 Task: Create a section Debug Dash and in the section, add a milestone Disaster Recovery Planning in the project WaveTech.
Action: Mouse moved to (57, 386)
Screenshot: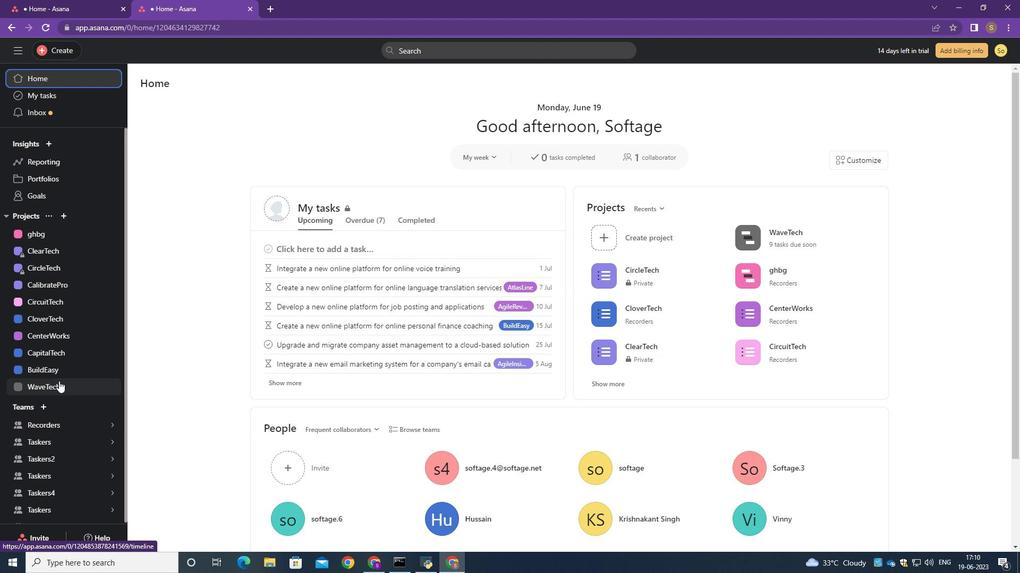
Action: Mouse pressed left at (57, 386)
Screenshot: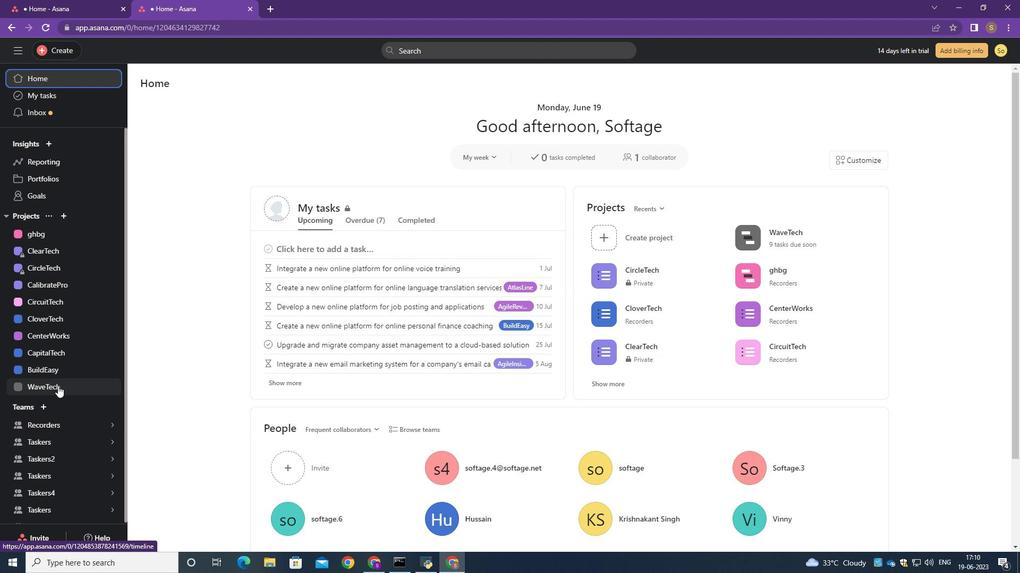
Action: Mouse moved to (165, 510)
Screenshot: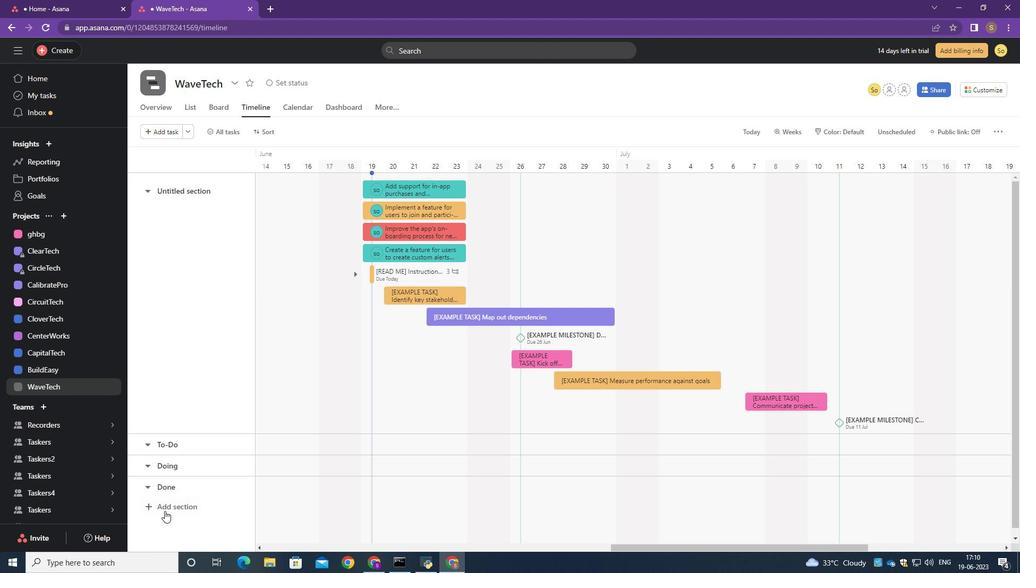 
Action: Mouse pressed left at (165, 510)
Screenshot: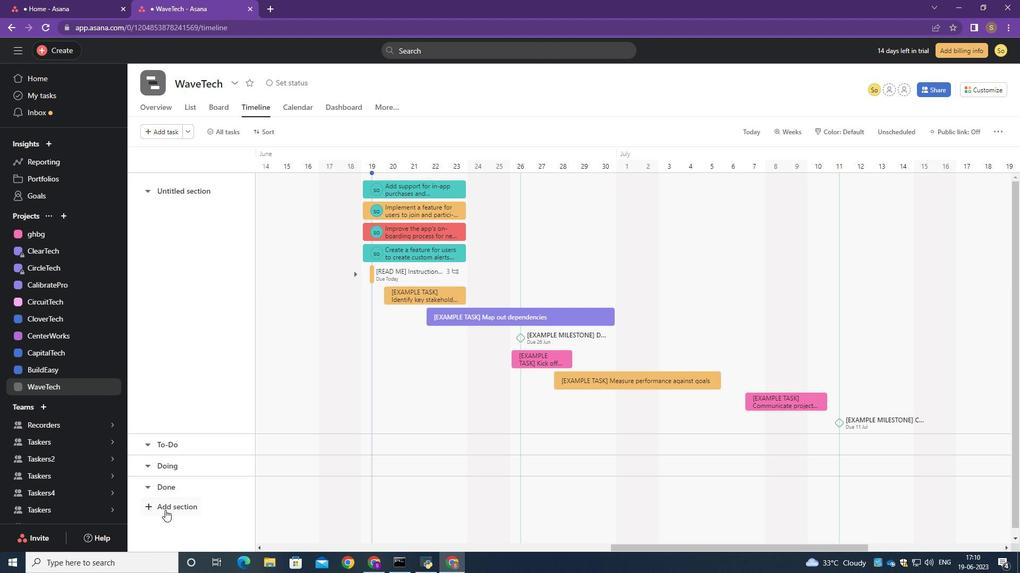 
Action: Mouse moved to (176, 505)
Screenshot: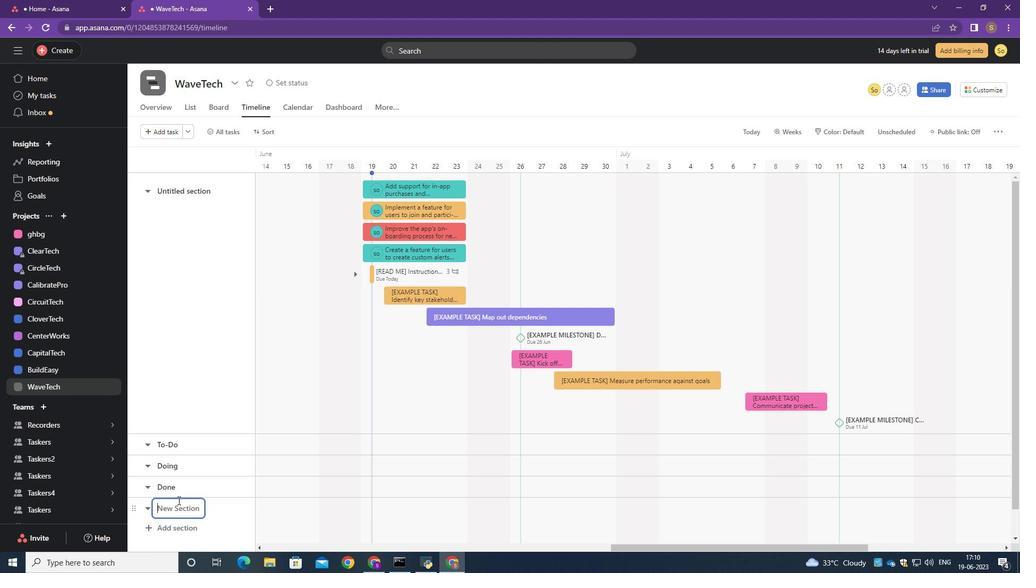 
Action: Mouse pressed left at (176, 505)
Screenshot: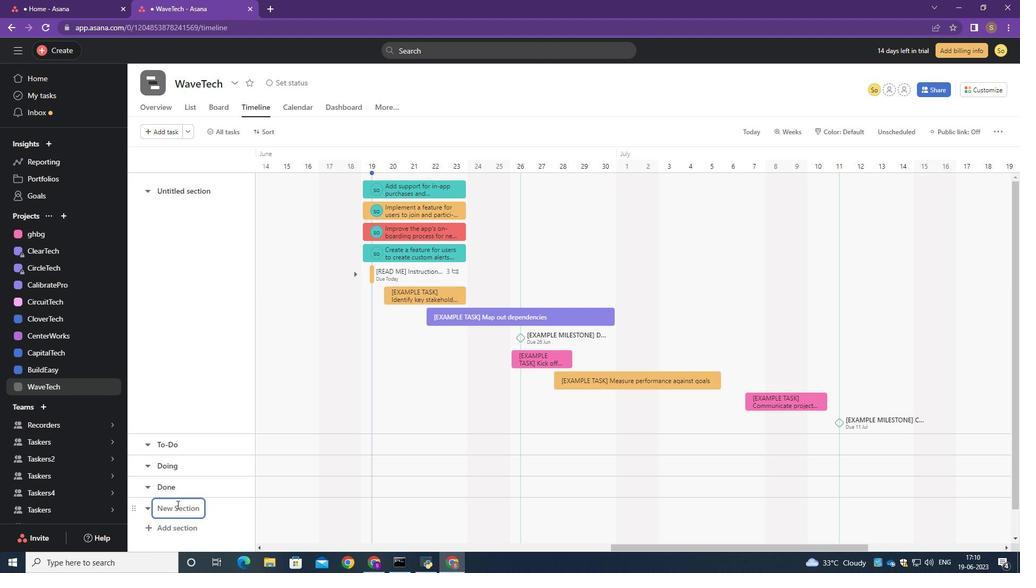 
Action: Key pressed <Key.caps_lock>D<Key.caps_lock>ebug<Key.space><Key.caps_lock>D<Key.caps_lock>ash<Key.enter>
Screenshot: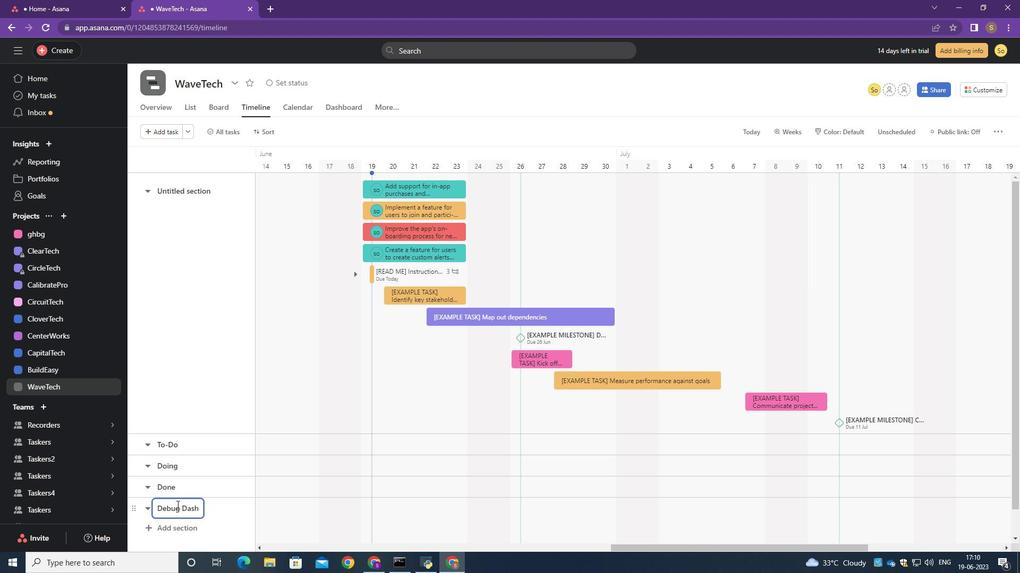 
Action: Mouse moved to (292, 503)
Screenshot: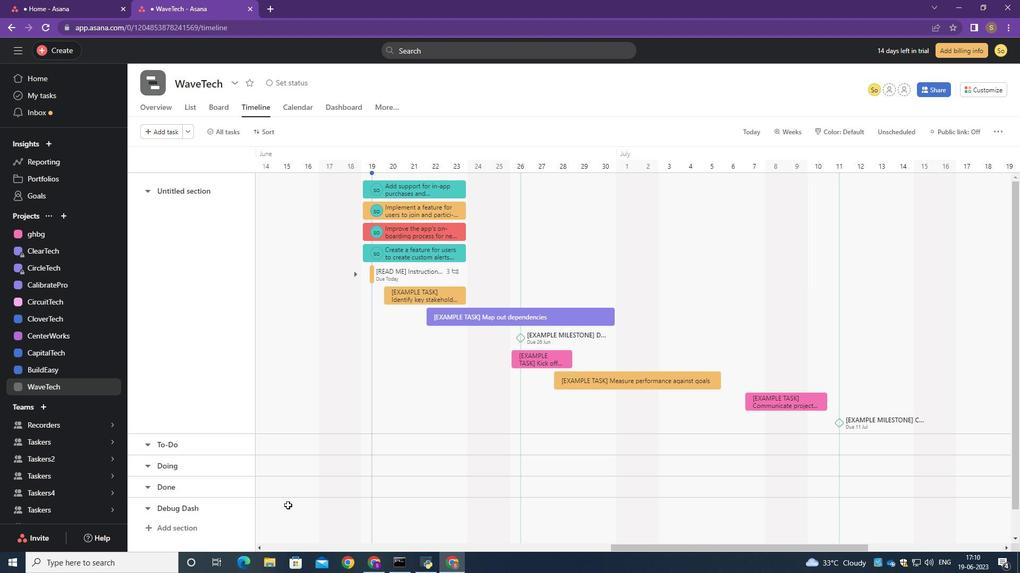 
Action: Mouse pressed left at (292, 503)
Screenshot: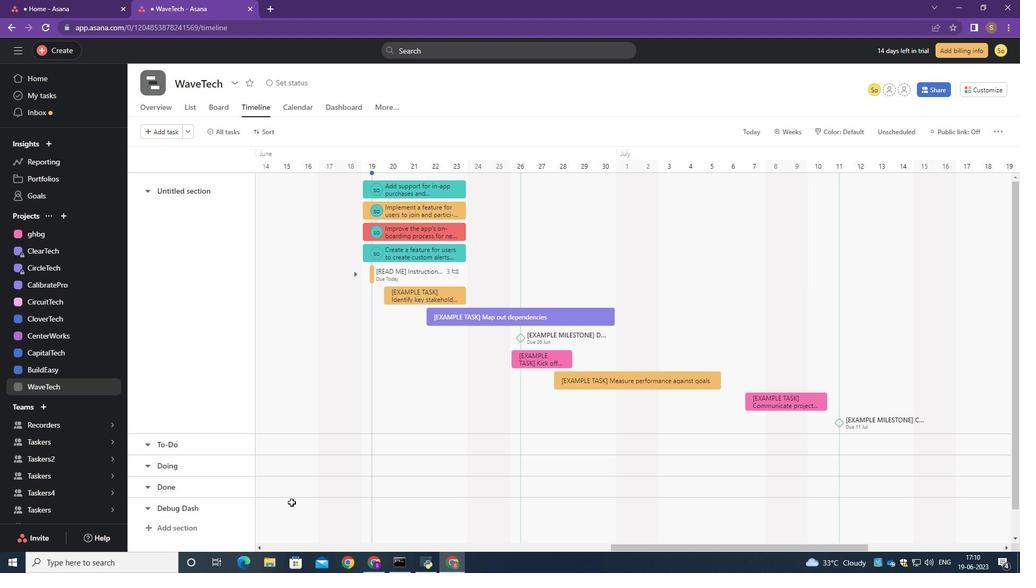 
Action: Mouse moved to (317, 509)
Screenshot: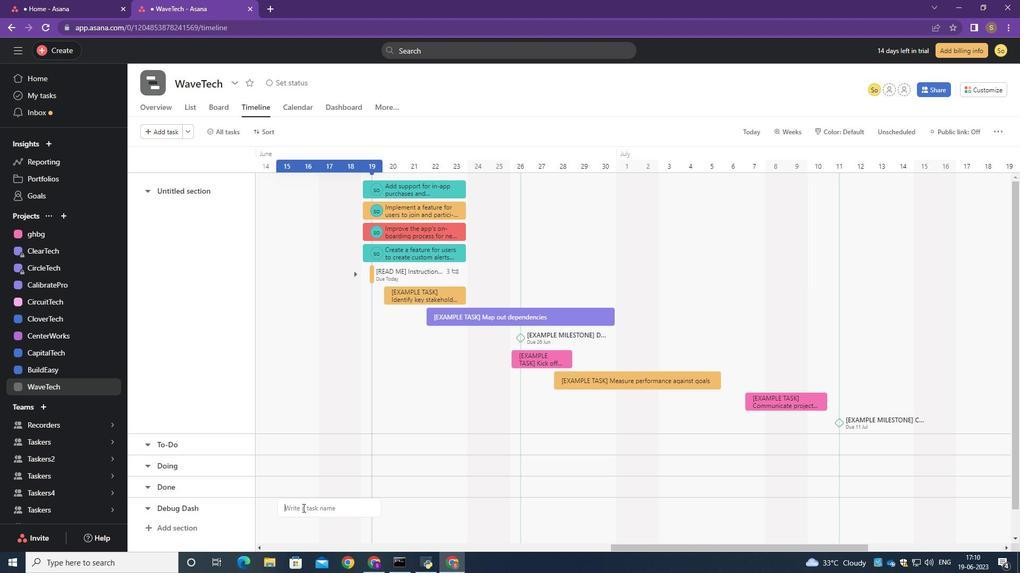 
Action: Key pressed <Key.caps_lock>D<Key.caps_lock>isaster<Key.space><Key.caps_lock>R<Key.caps_lock>ecovery<Key.space><Key.caps_lock>P<Key.caps_lock>lanning<Key.enter>
Screenshot: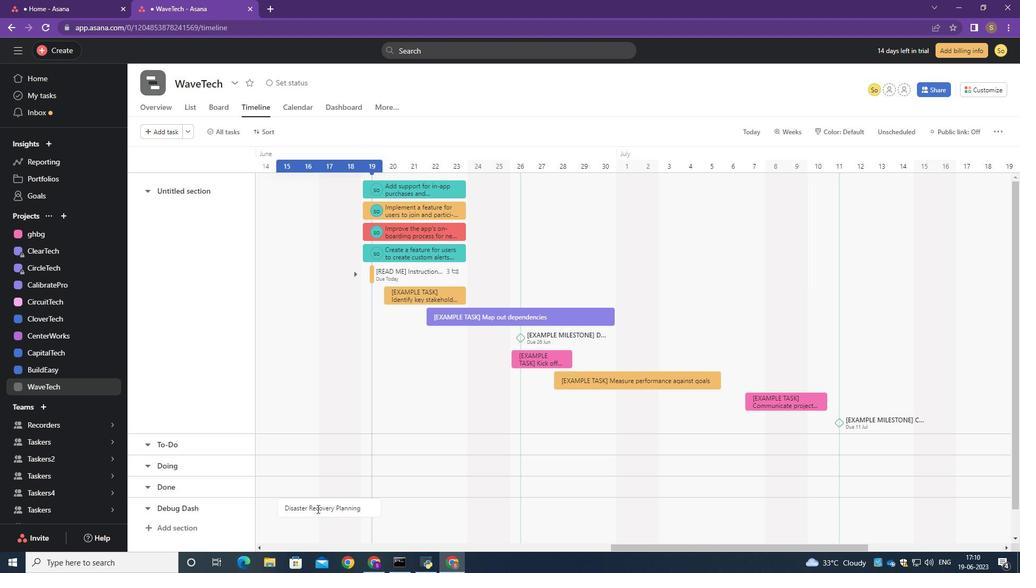 
Action: Mouse moved to (367, 510)
Screenshot: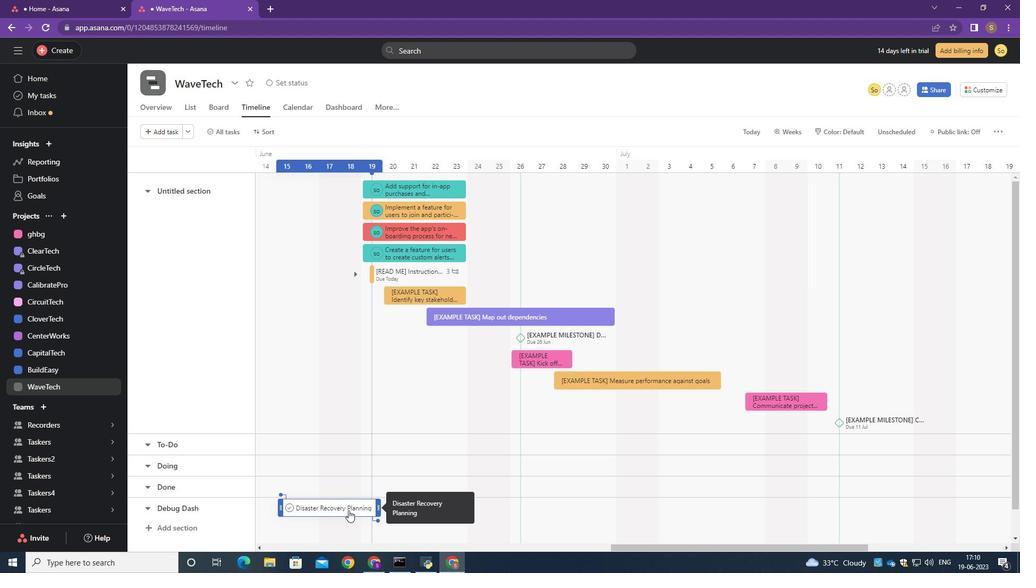 
Action: Mouse pressed right at (367, 510)
Screenshot: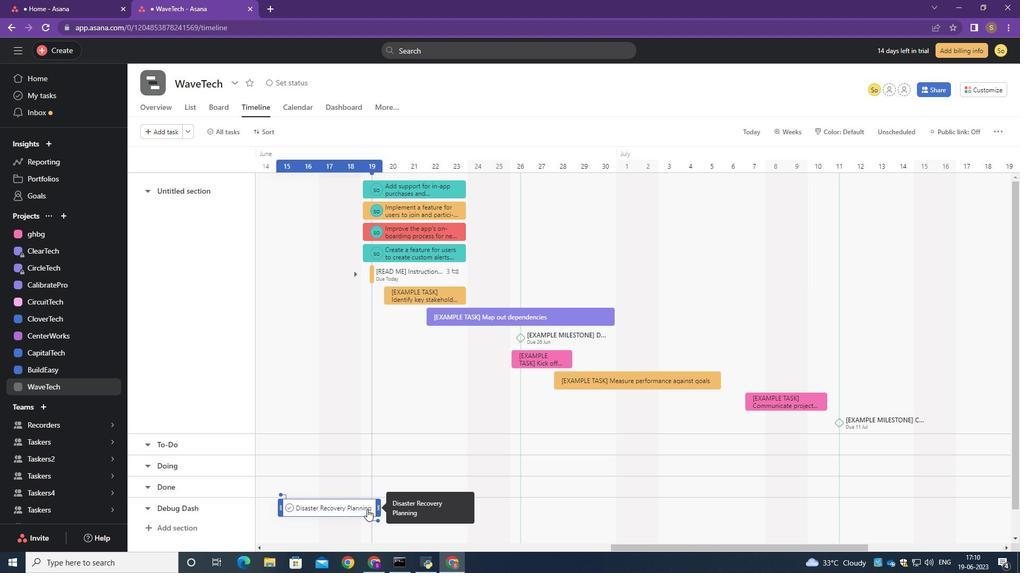 
Action: Mouse moved to (409, 455)
Screenshot: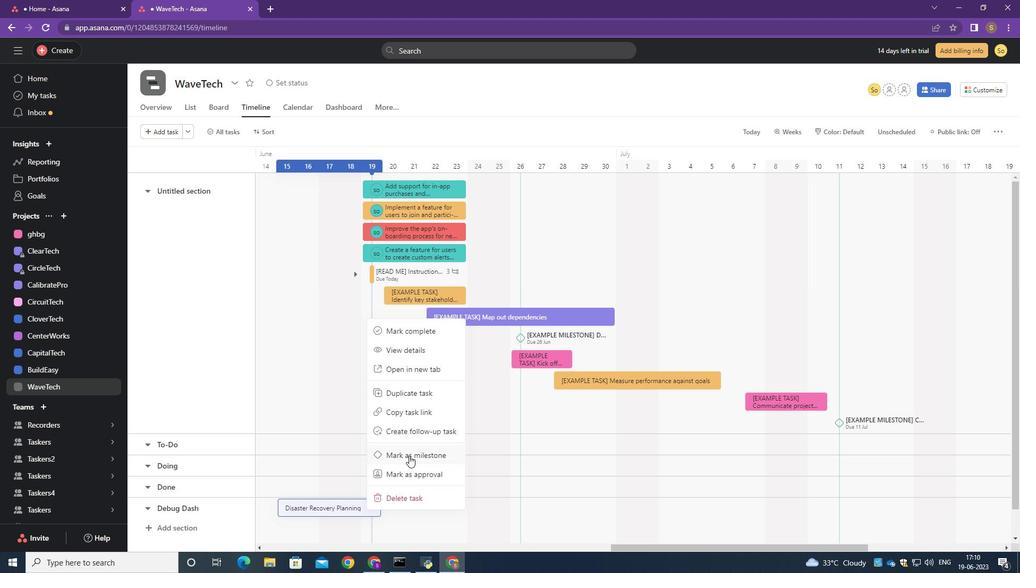 
Action: Mouse pressed left at (409, 455)
Screenshot: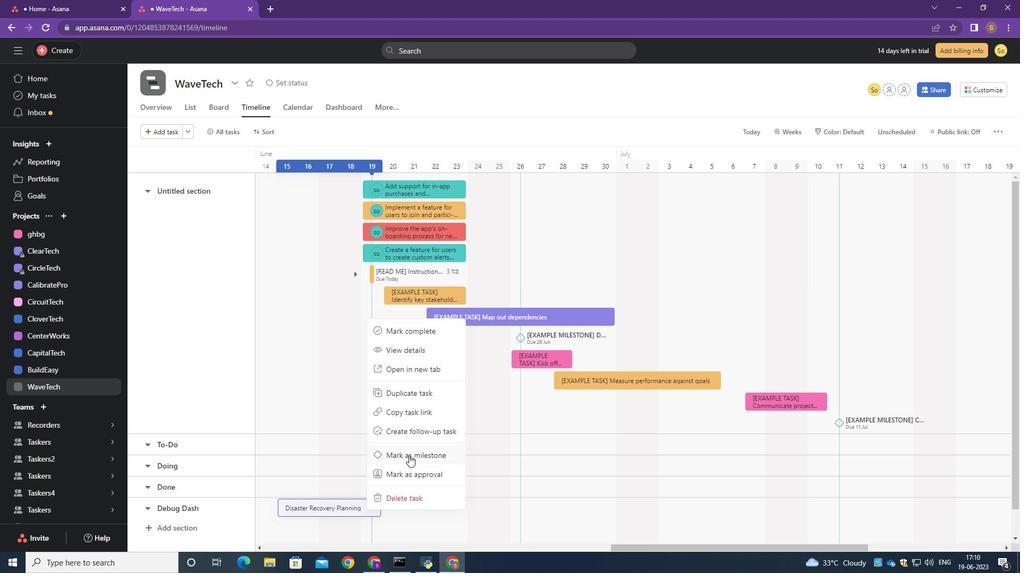 
Action: Mouse moved to (399, 451)
Screenshot: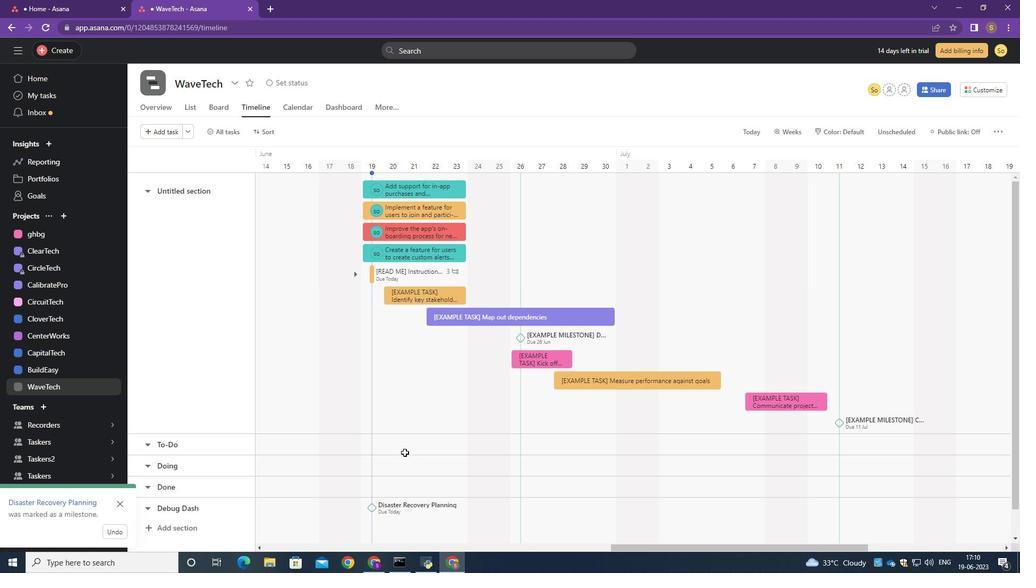 
